 Task: Add a field from the Popular template Effort Level with name YottaTech.
Action: Mouse moved to (69, 312)
Screenshot: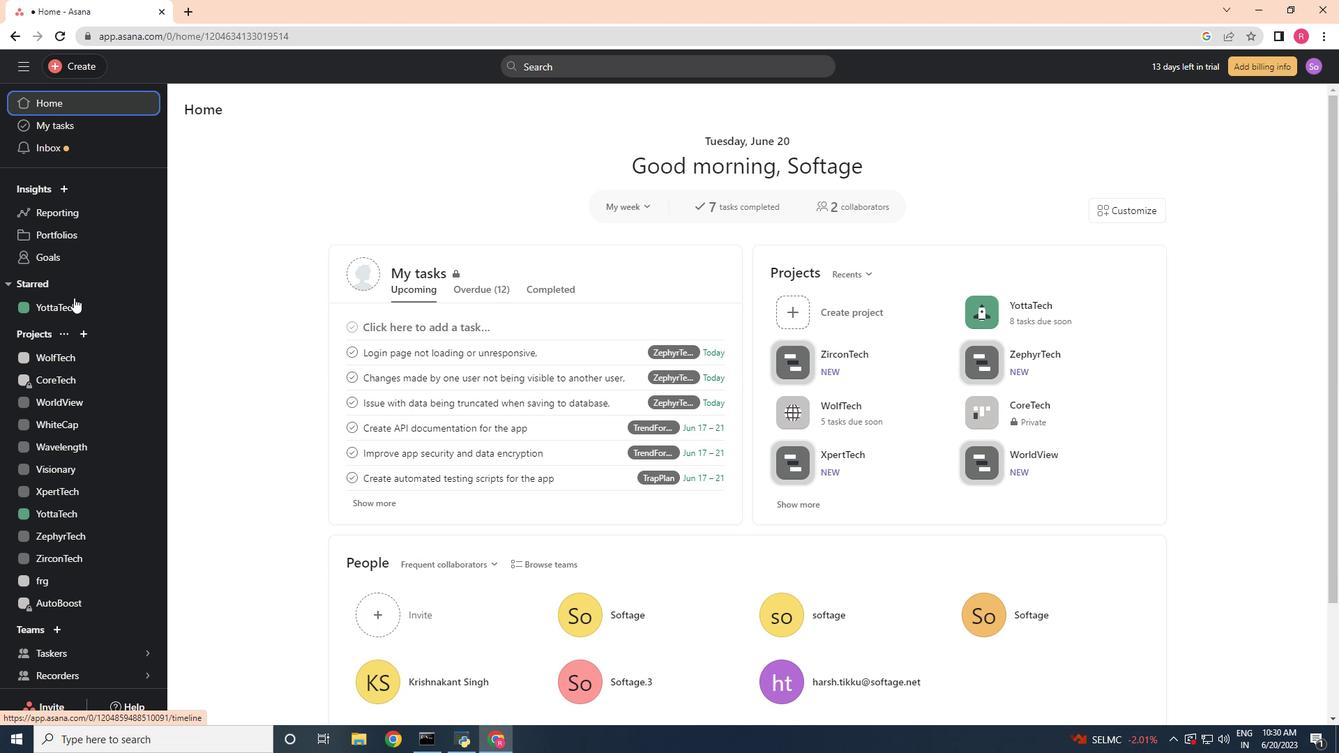 
Action: Mouse pressed left at (69, 312)
Screenshot: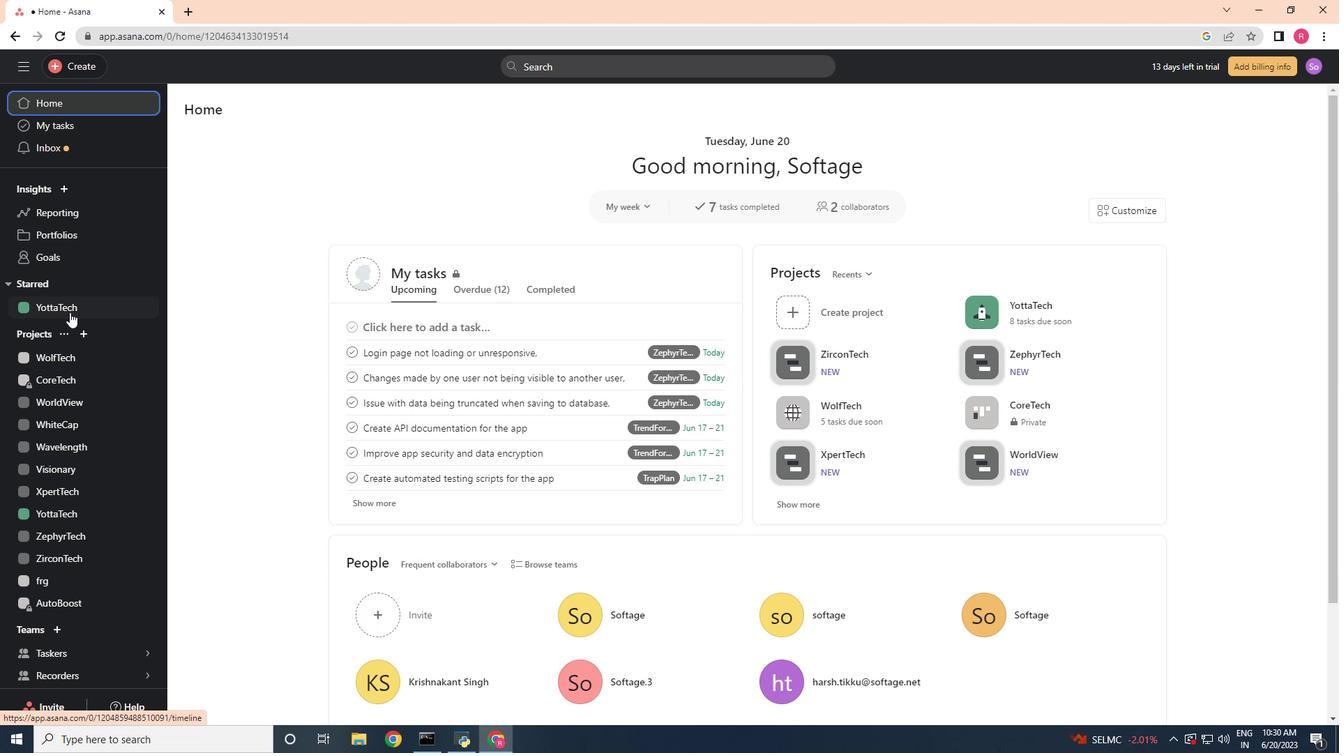 
Action: Mouse moved to (251, 142)
Screenshot: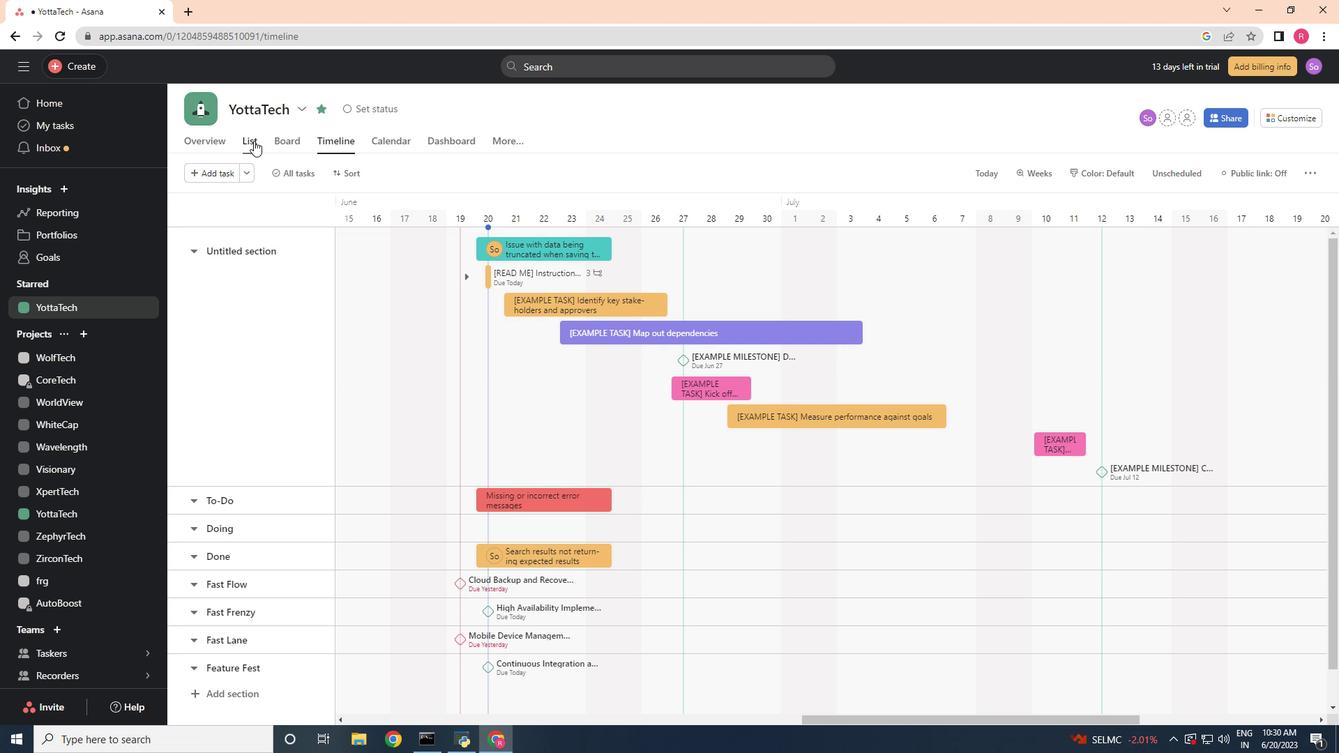 
Action: Mouse pressed left at (251, 142)
Screenshot: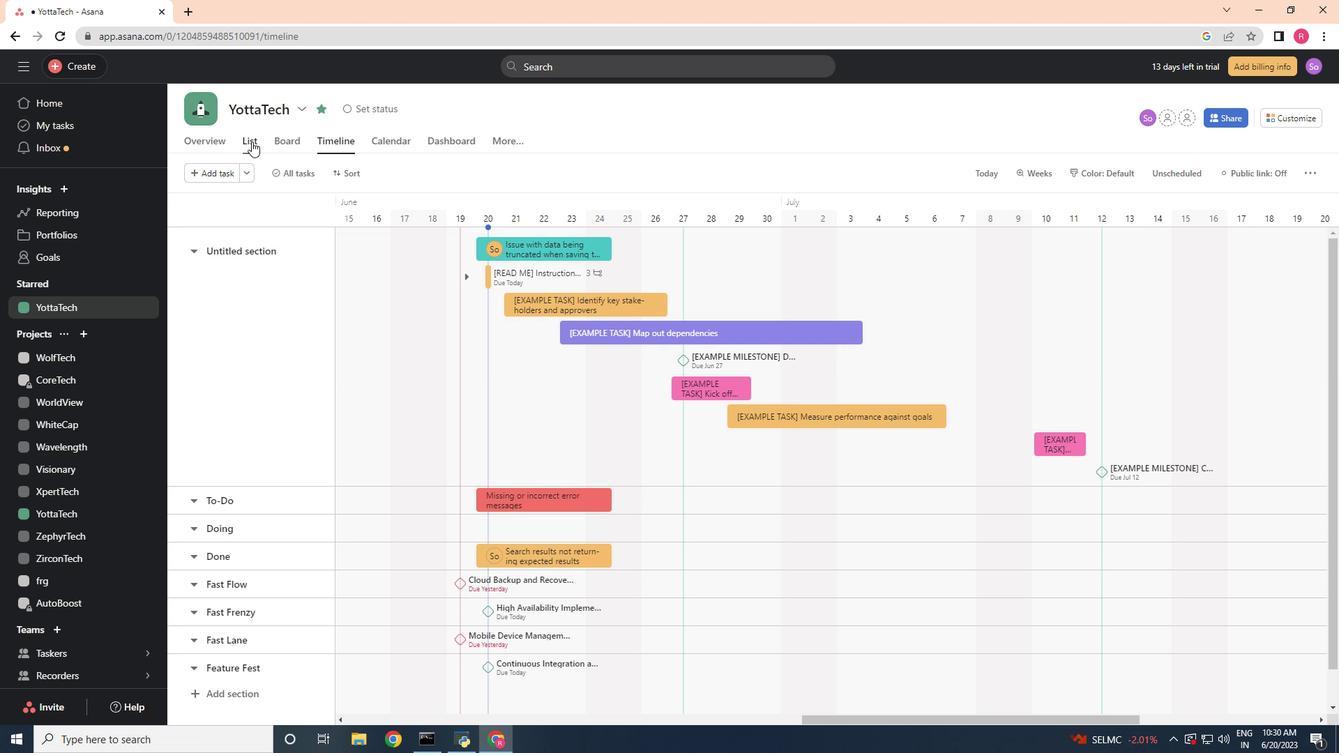 
Action: Mouse moved to (1047, 211)
Screenshot: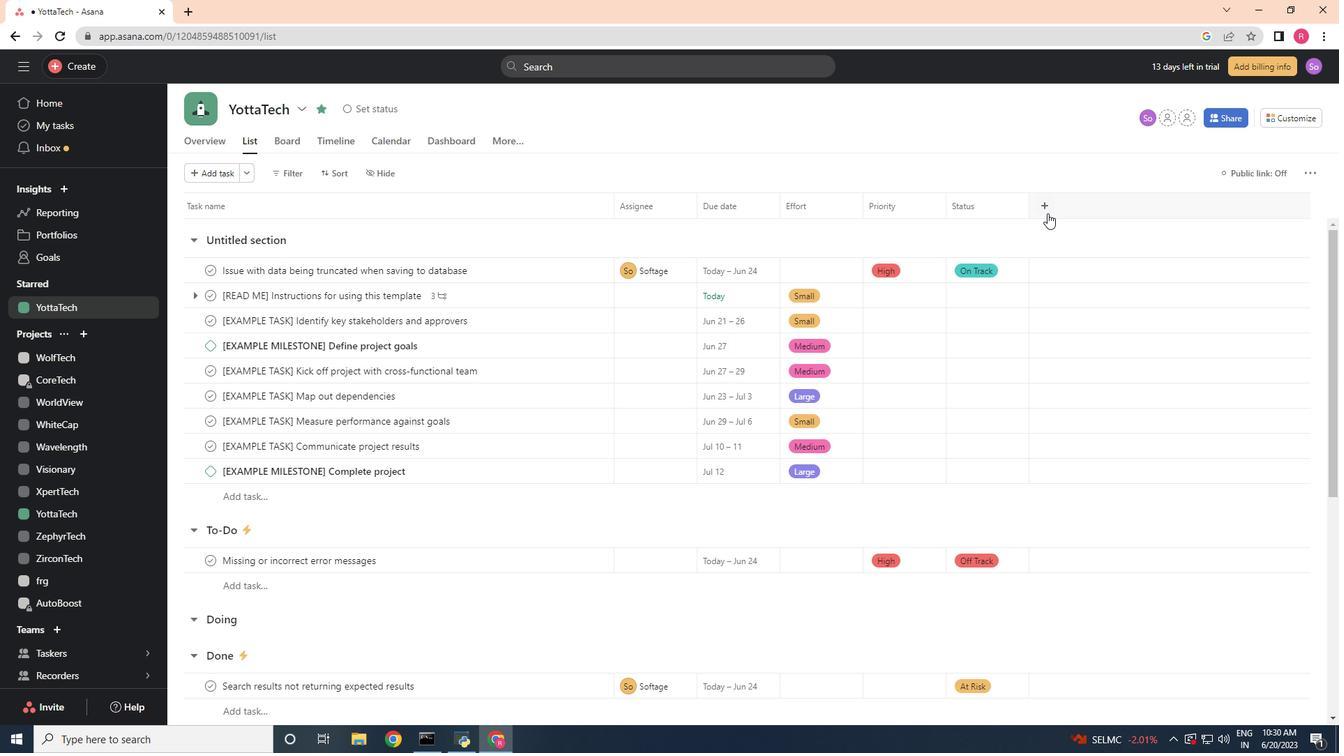 
Action: Mouse pressed left at (1047, 211)
Screenshot: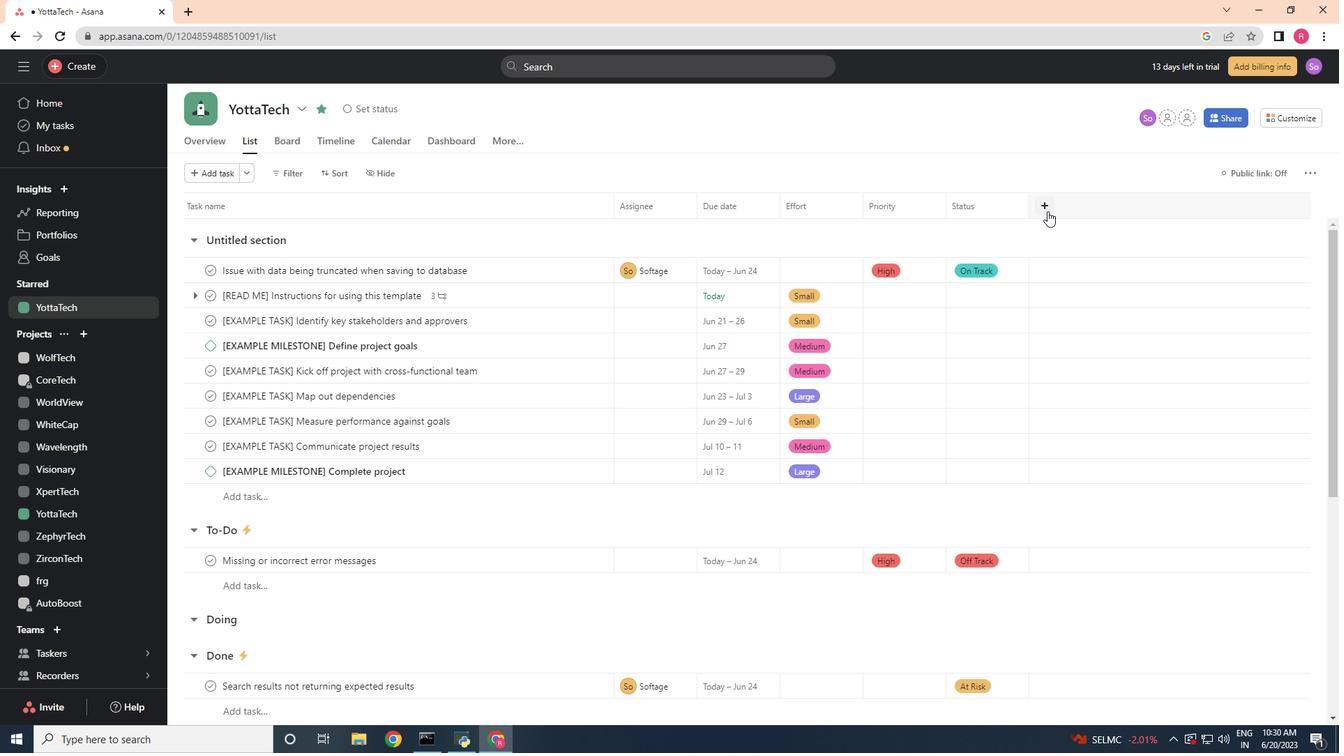 
Action: Mouse moved to (1064, 290)
Screenshot: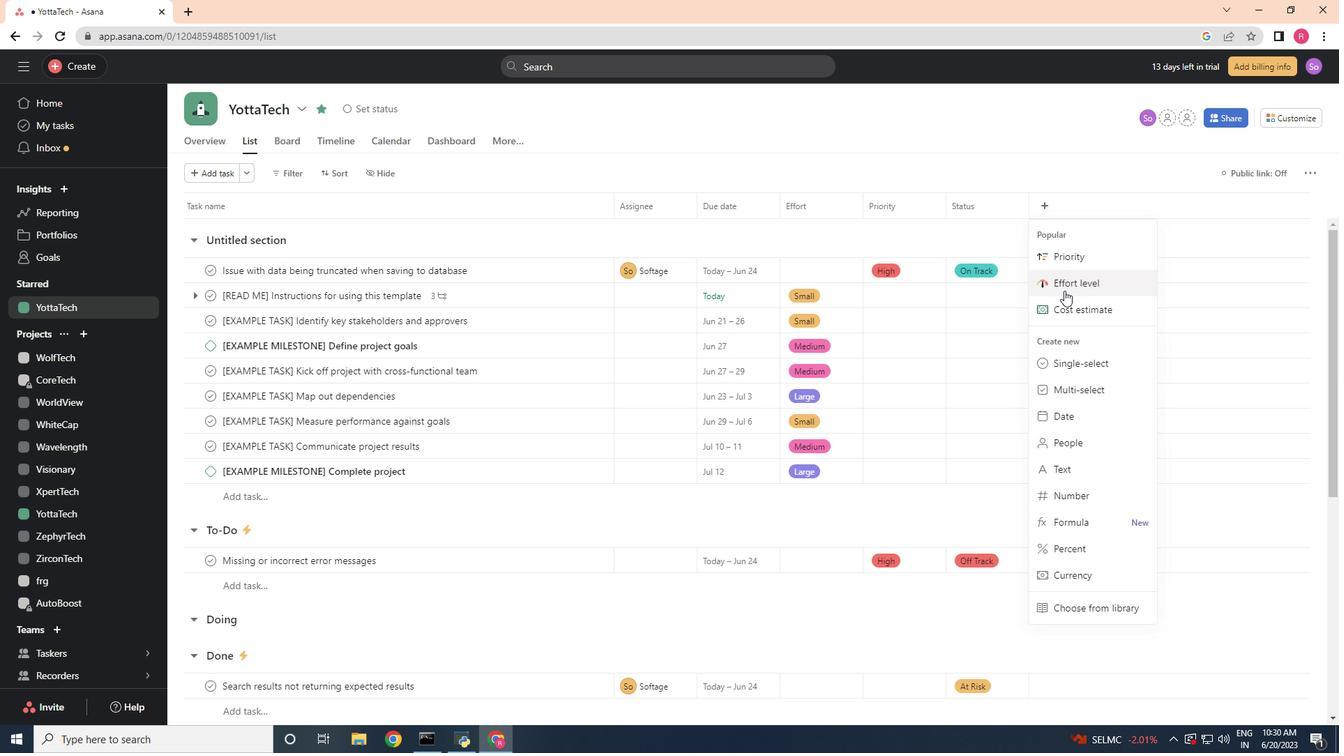 
Action: Mouse pressed left at (1064, 290)
Screenshot: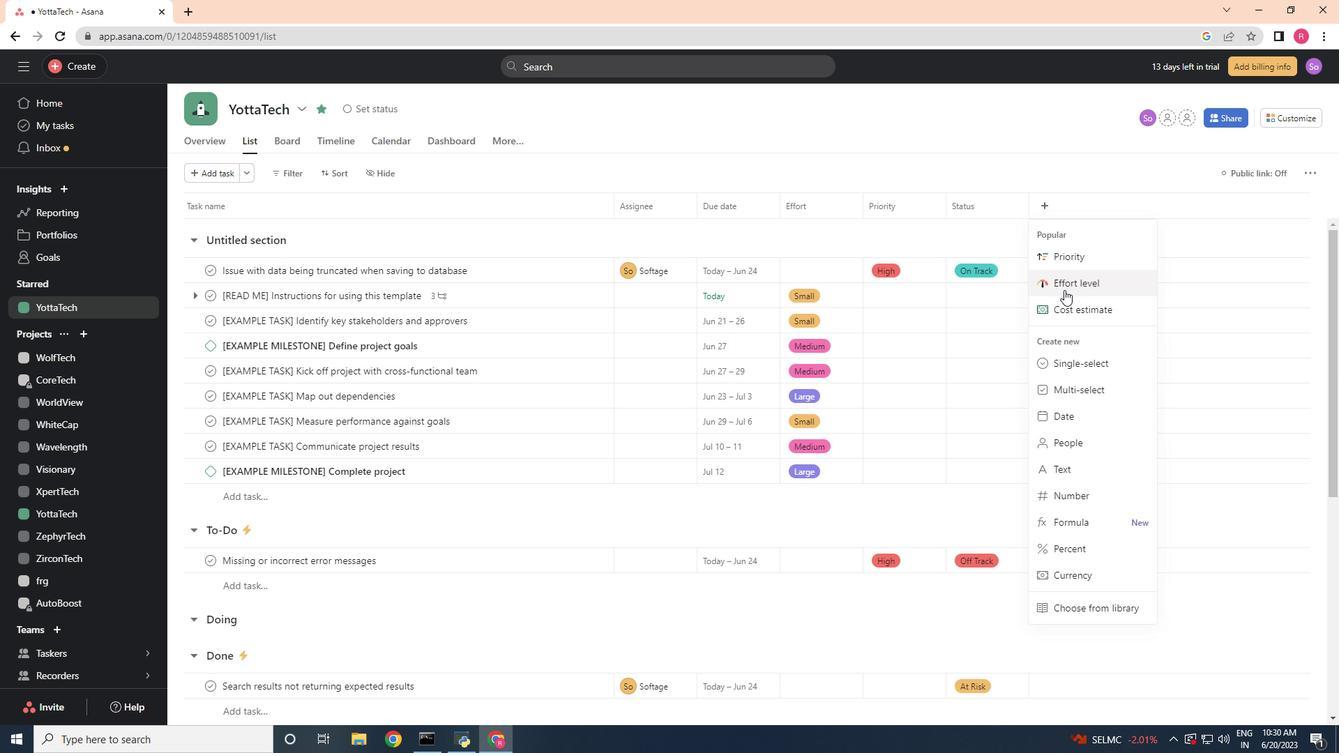 
Action: Mouse moved to (799, 495)
Screenshot: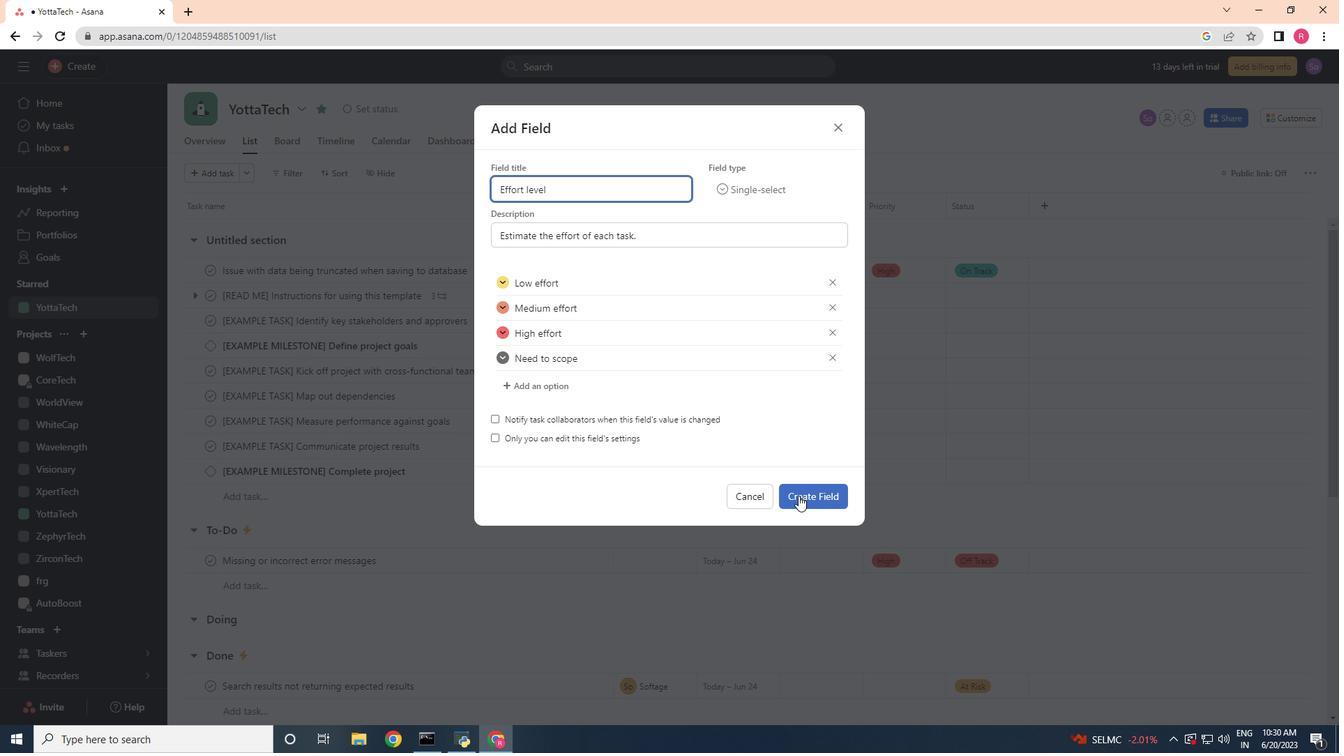 
Action: Mouse pressed left at (799, 495)
Screenshot: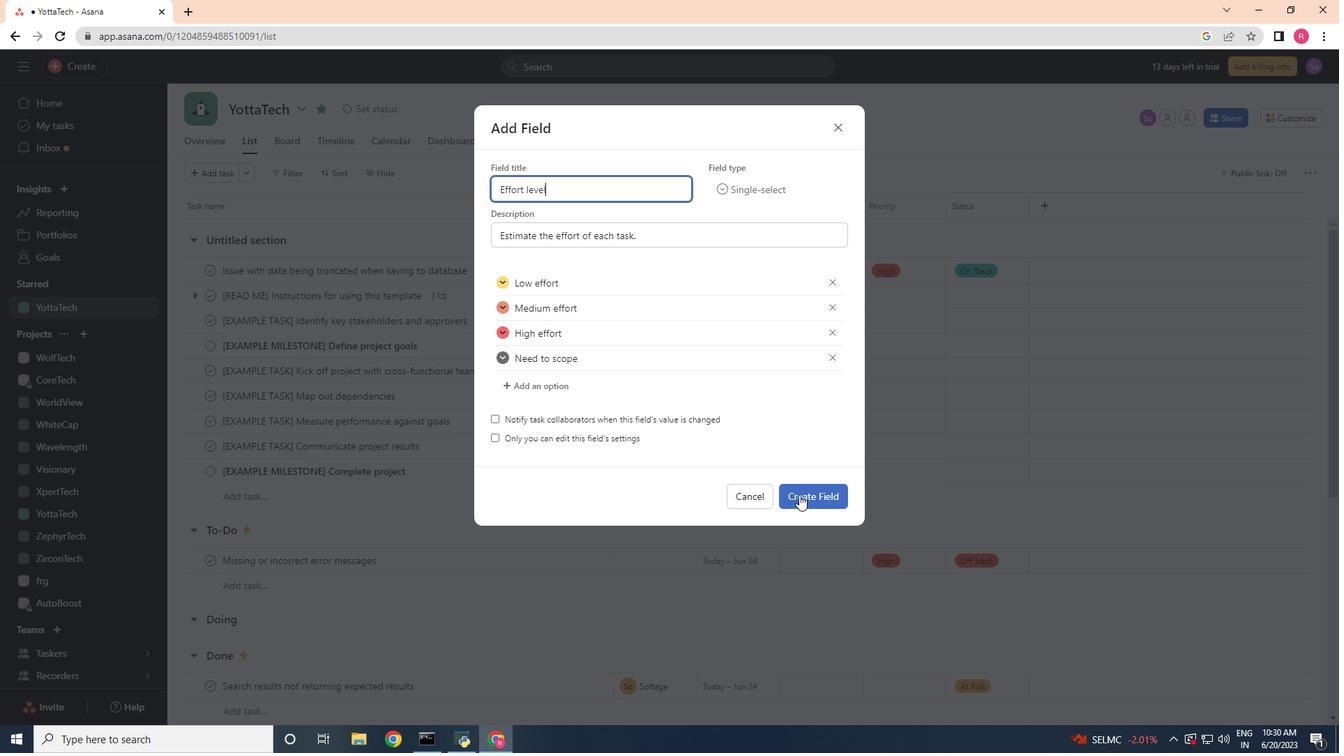 
Action: Mouse moved to (797, 489)
Screenshot: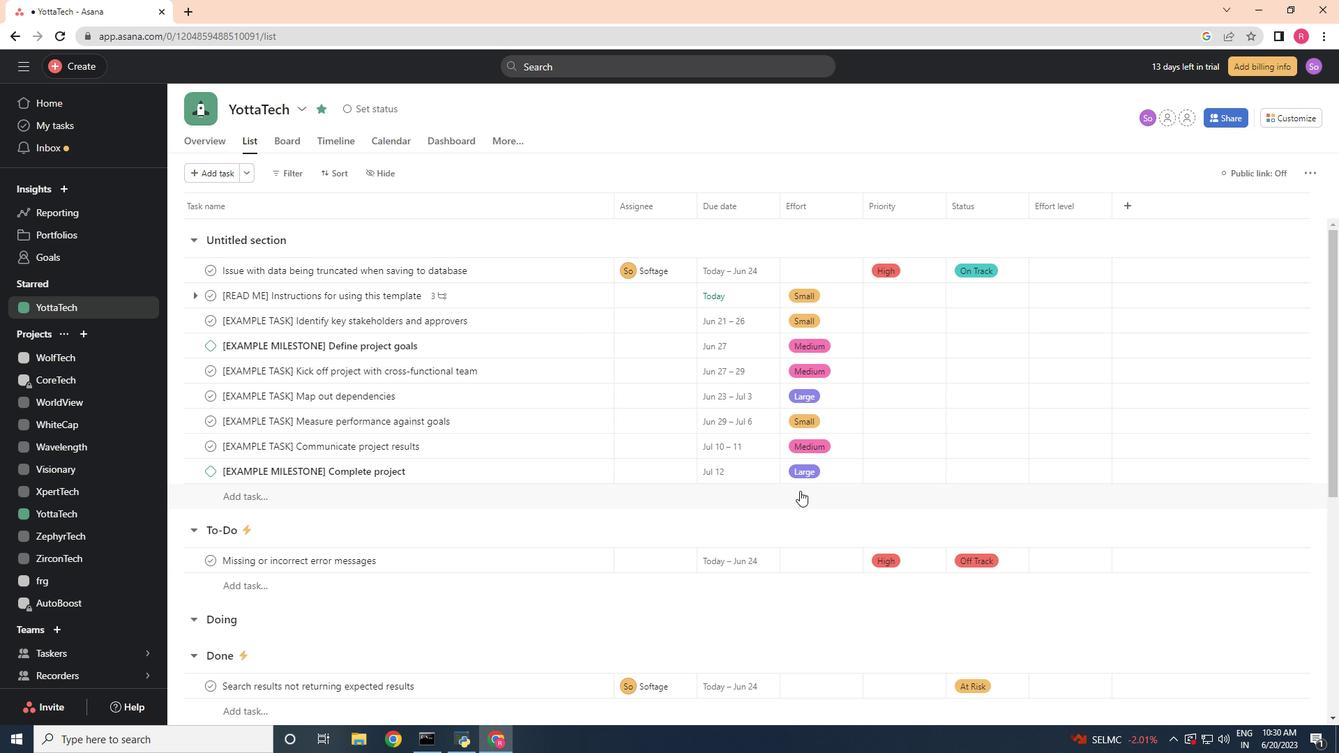 
